 Task: Use the formula "RRI" in spreadsheet "Project portfolio".
Action: Mouse moved to (467, 261)
Screenshot: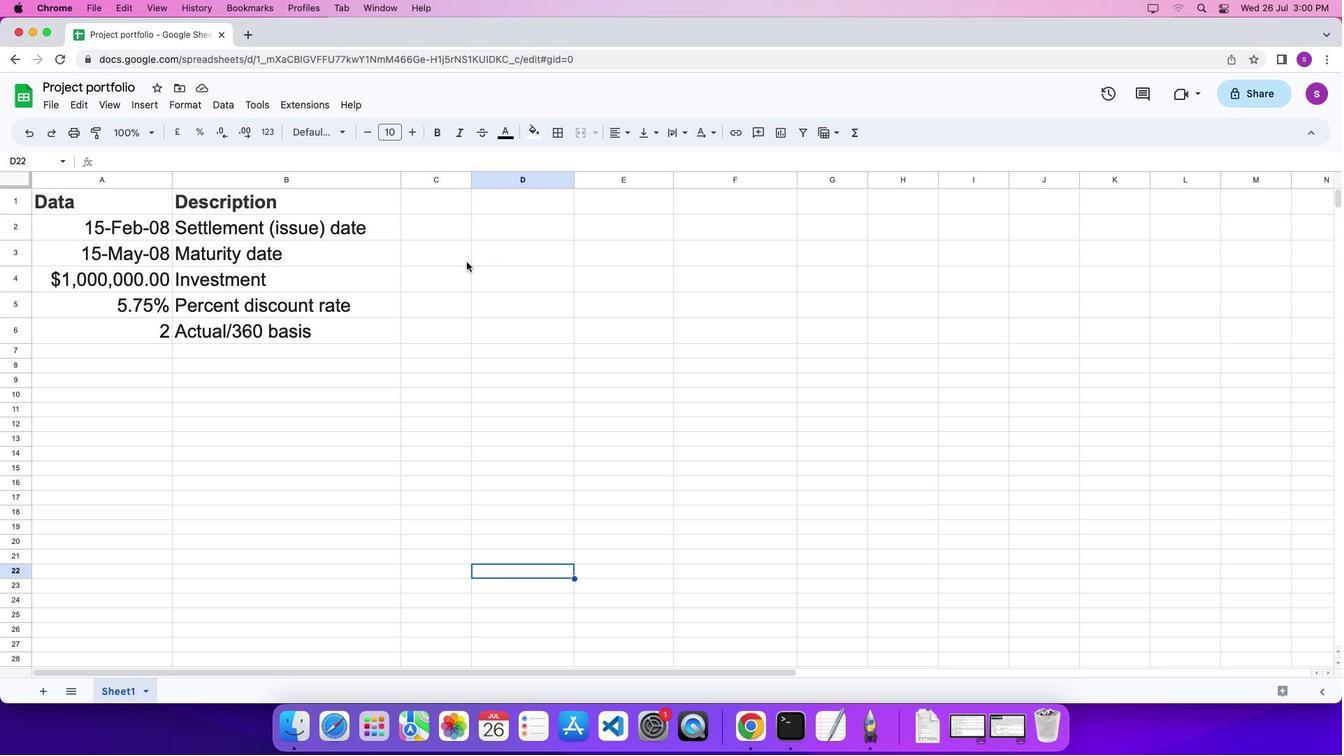 
Action: Mouse pressed left at (467, 261)
Screenshot: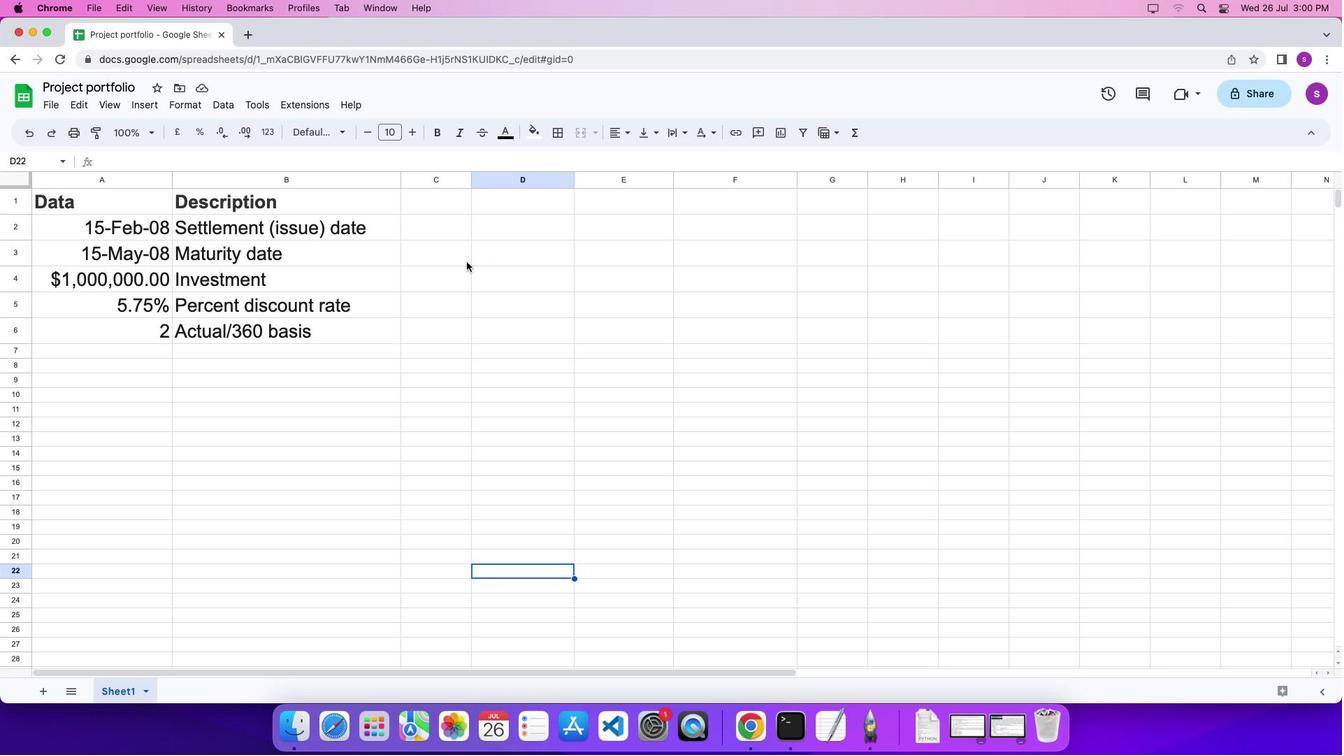 
Action: Mouse pressed left at (467, 261)
Screenshot: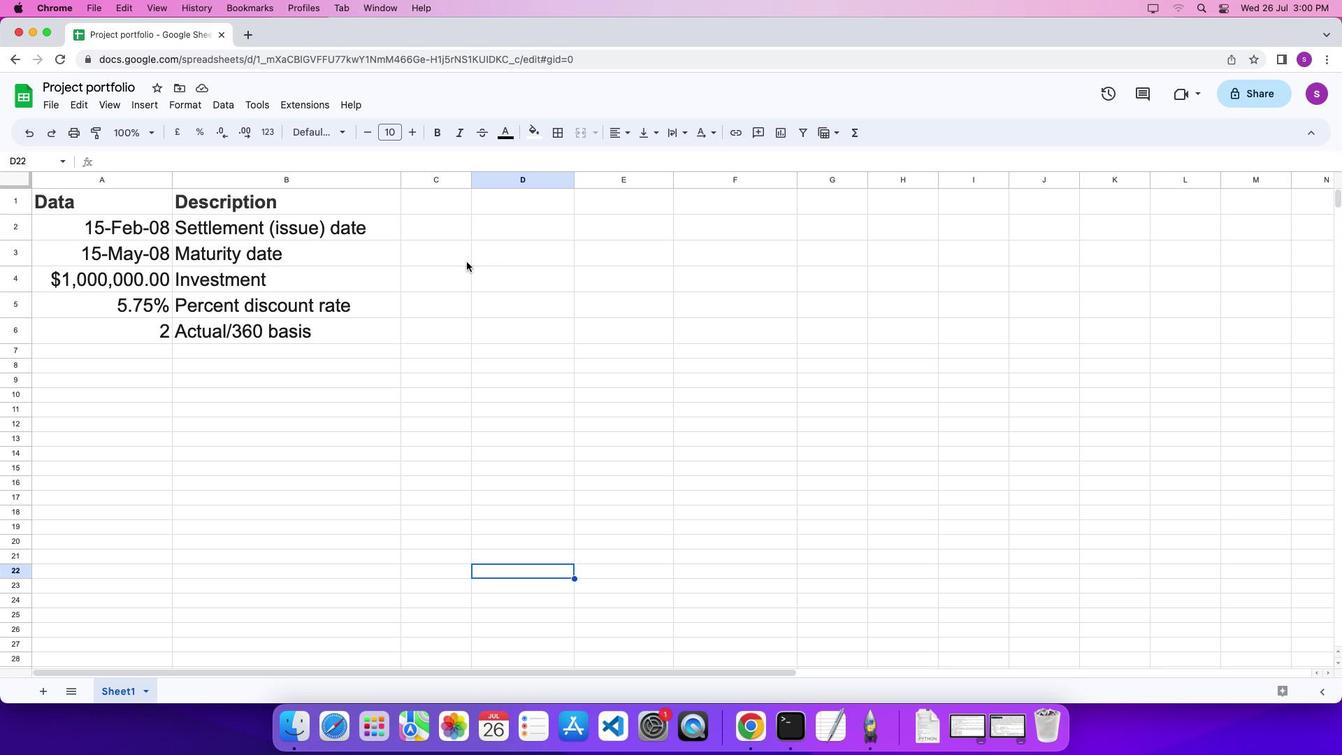 
Action: Mouse moved to (146, 103)
Screenshot: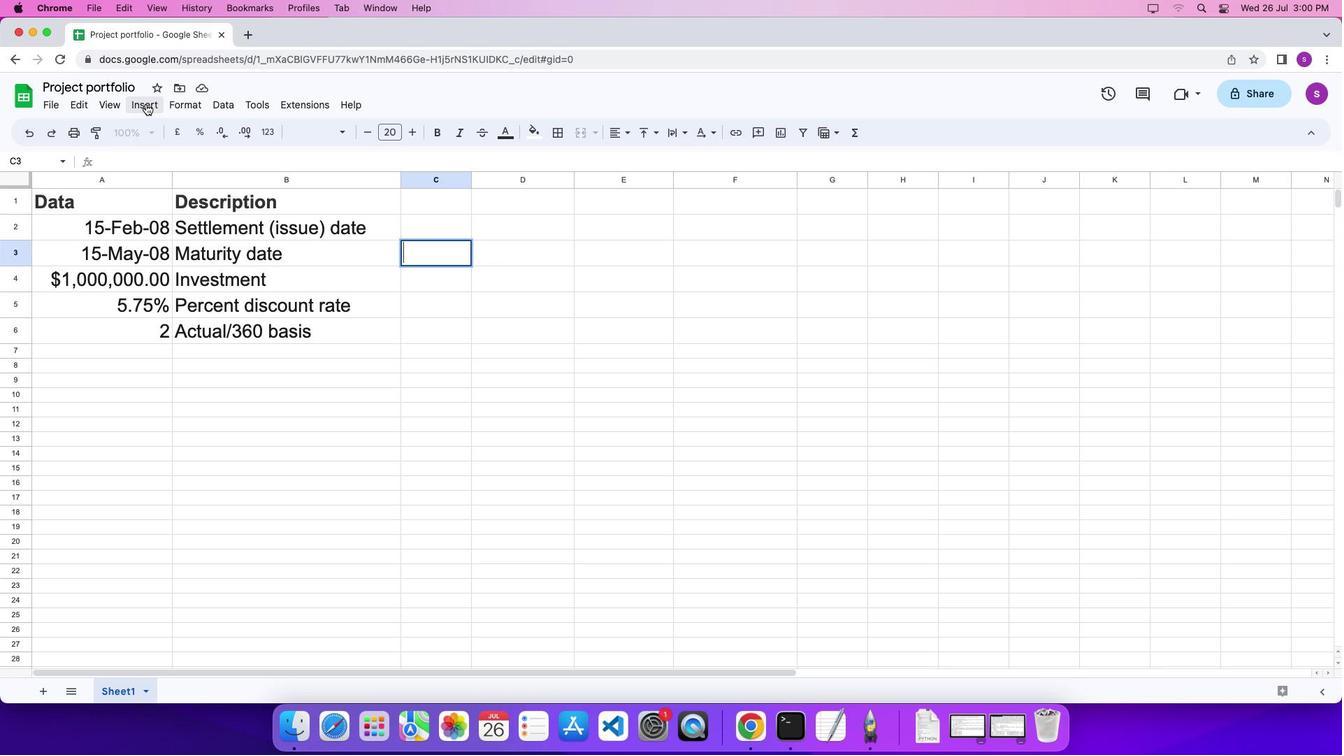 
Action: Mouse pressed left at (146, 103)
Screenshot: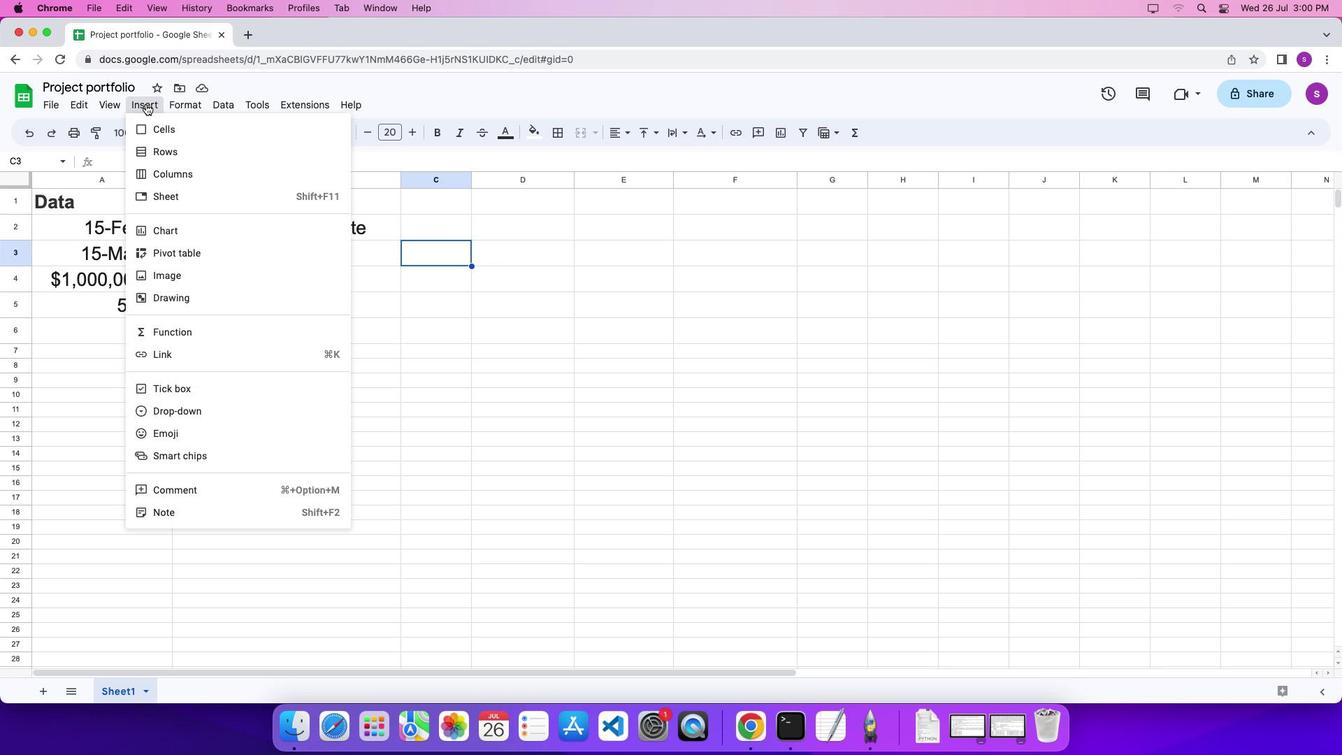 
Action: Mouse moved to (634, 661)
Screenshot: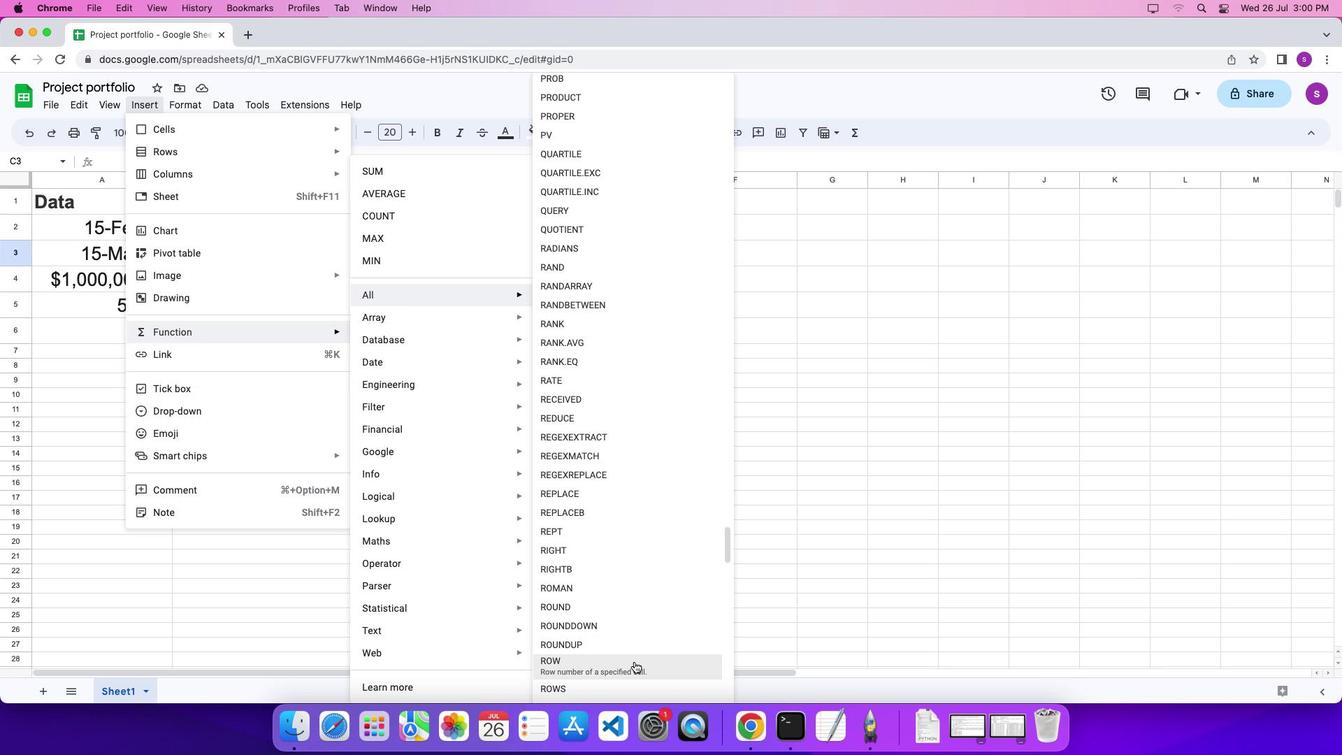 
Action: Mouse scrolled (634, 661) with delta (0, 0)
Screenshot: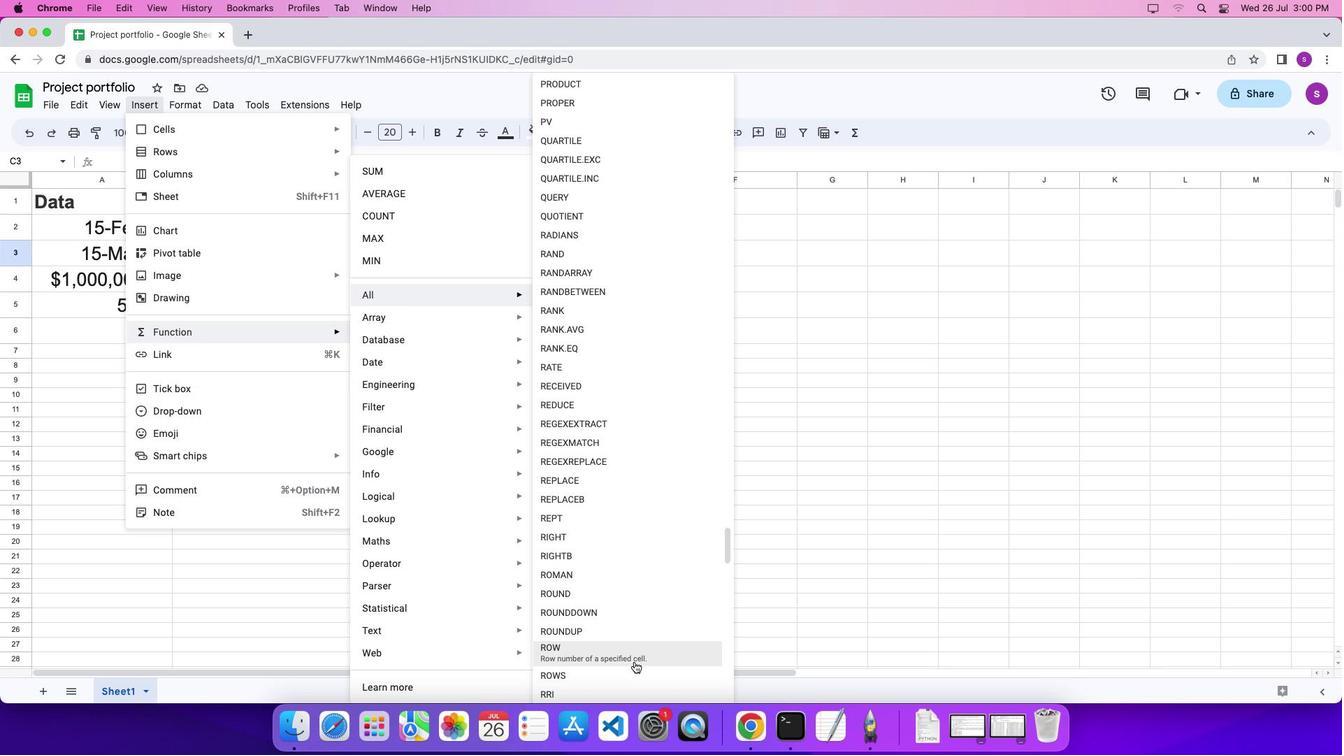 
Action: Mouse scrolled (634, 661) with delta (0, 0)
Screenshot: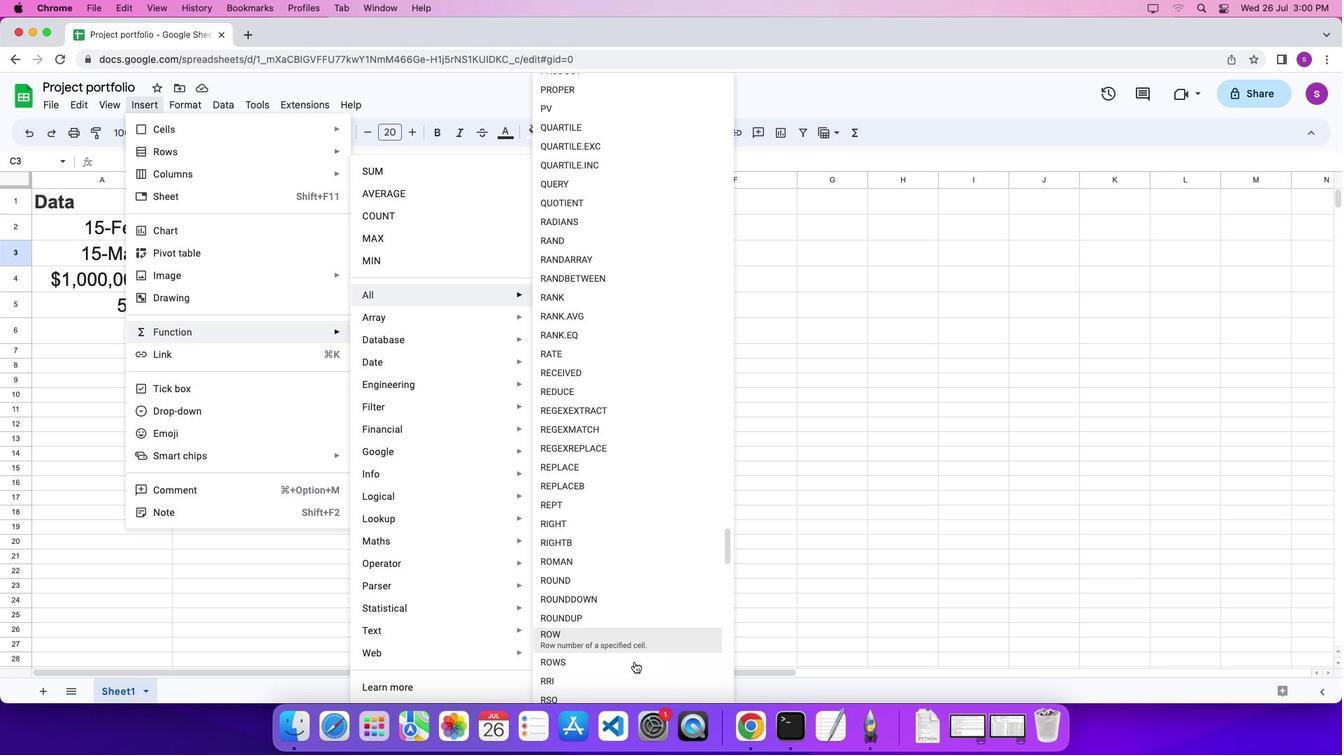 
Action: Mouse scrolled (634, 661) with delta (0, 0)
Screenshot: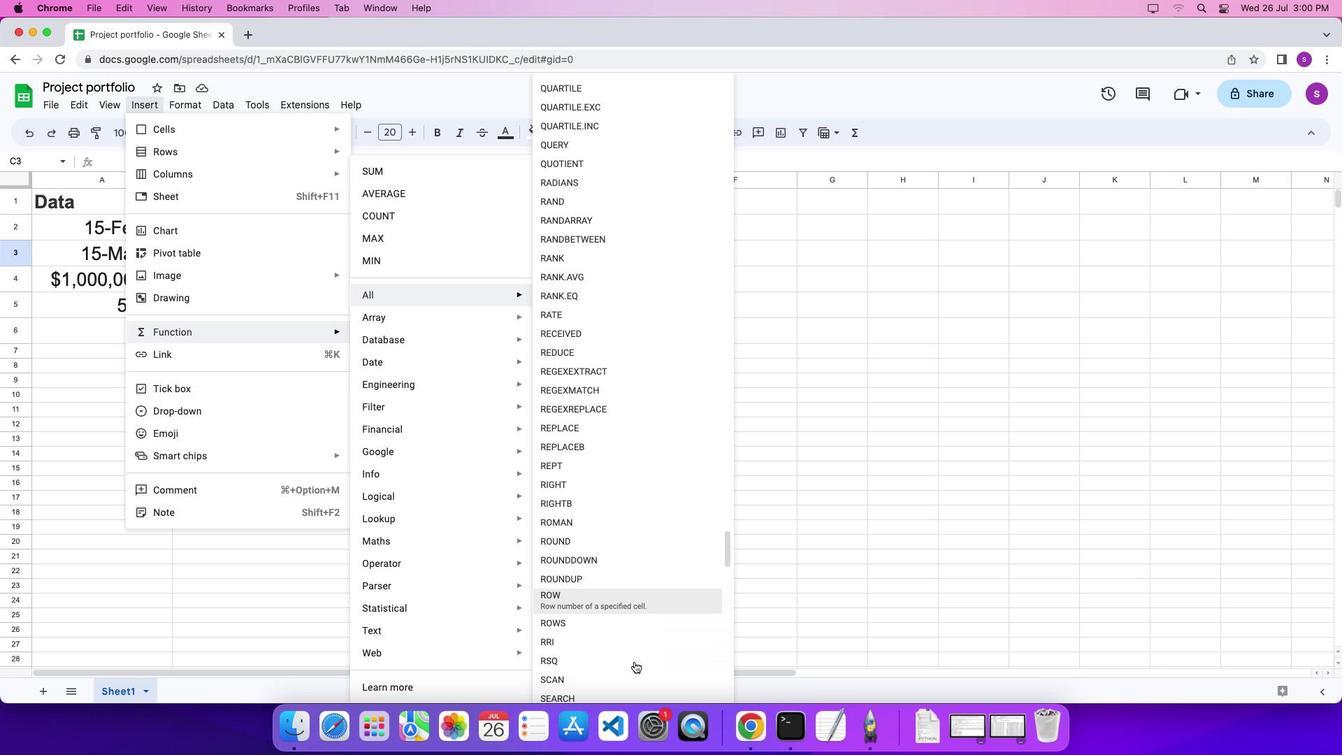 
Action: Mouse moved to (640, 614)
Screenshot: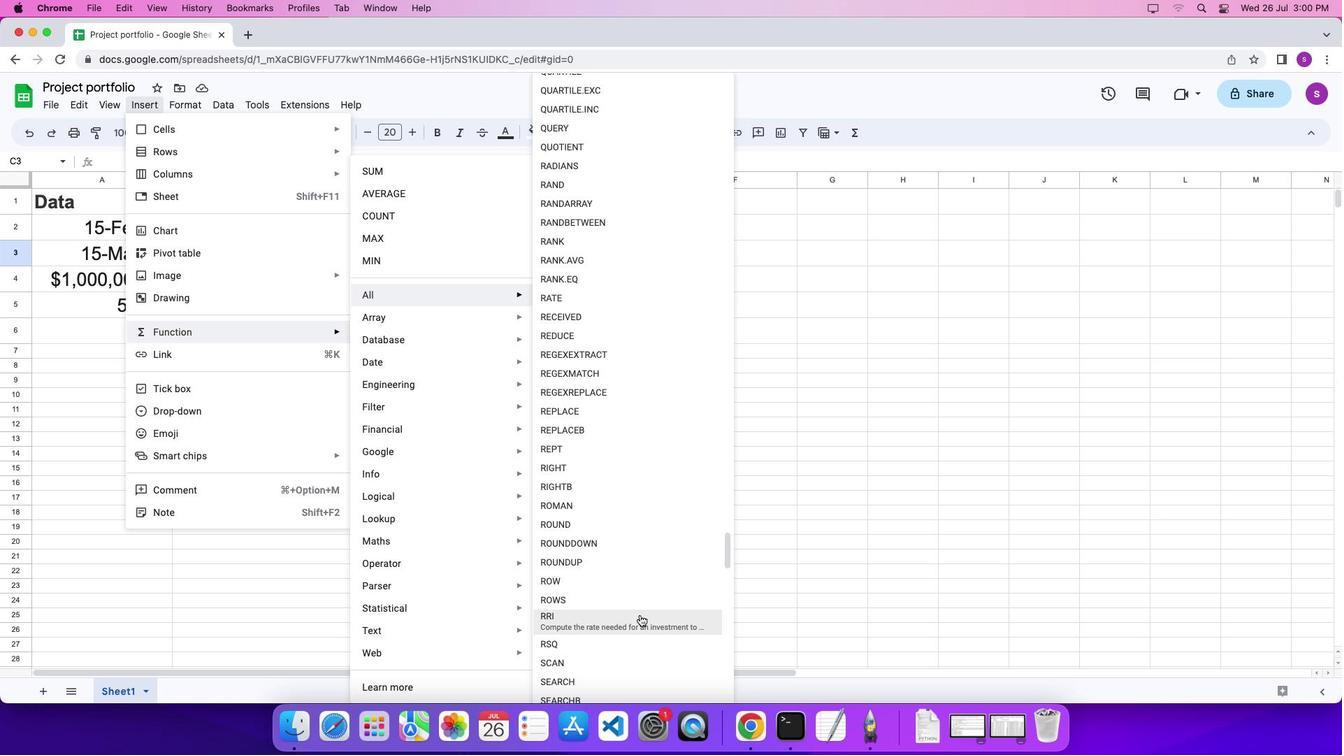 
Action: Mouse pressed left at (640, 614)
Screenshot: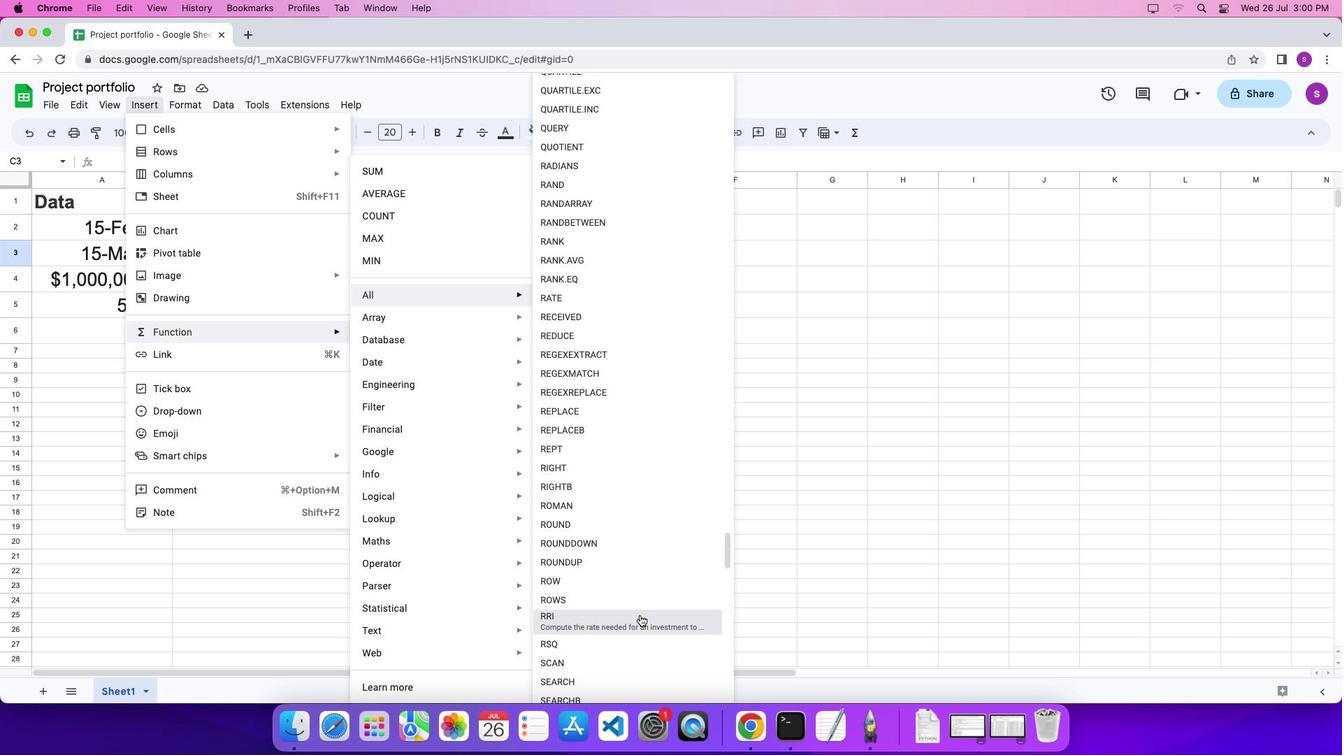 
Action: Mouse moved to (752, 538)
Screenshot: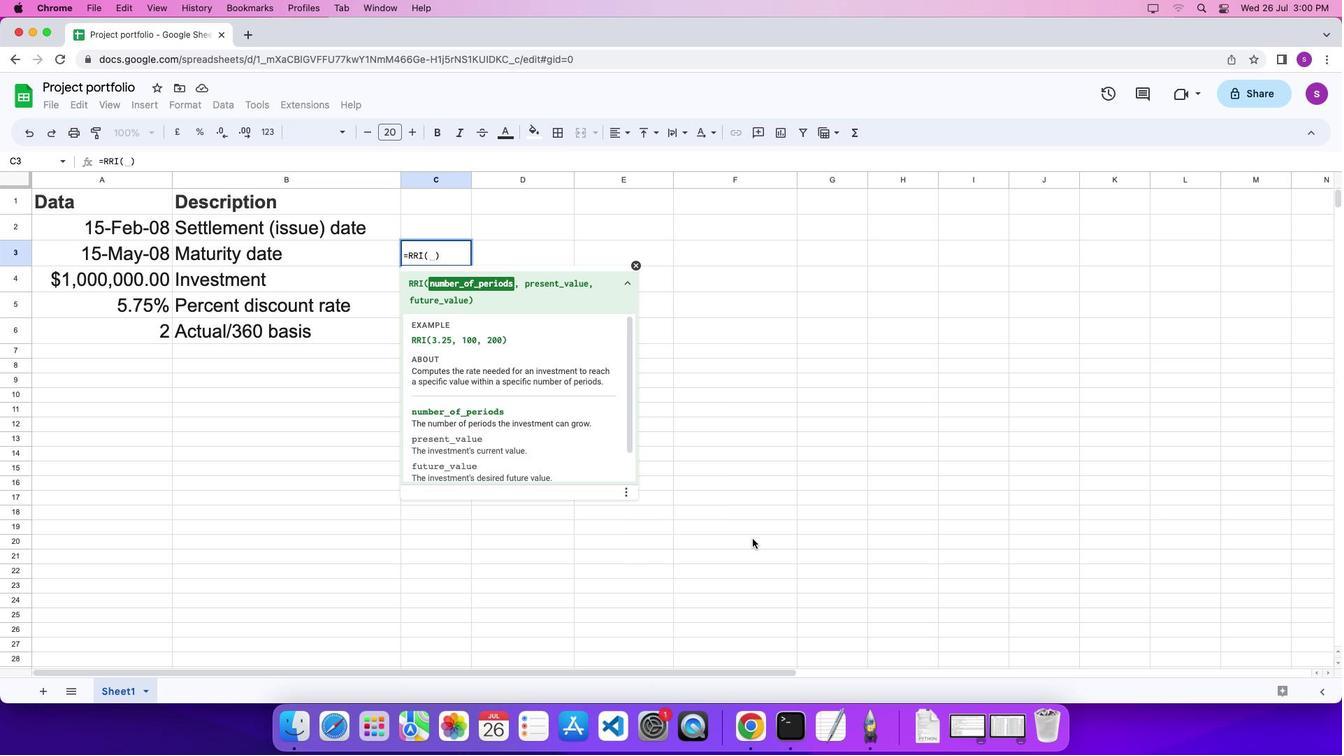 
Action: Key pressed '3''.''2''5'',''1''0''0'',''2''0''0''\x03'
Screenshot: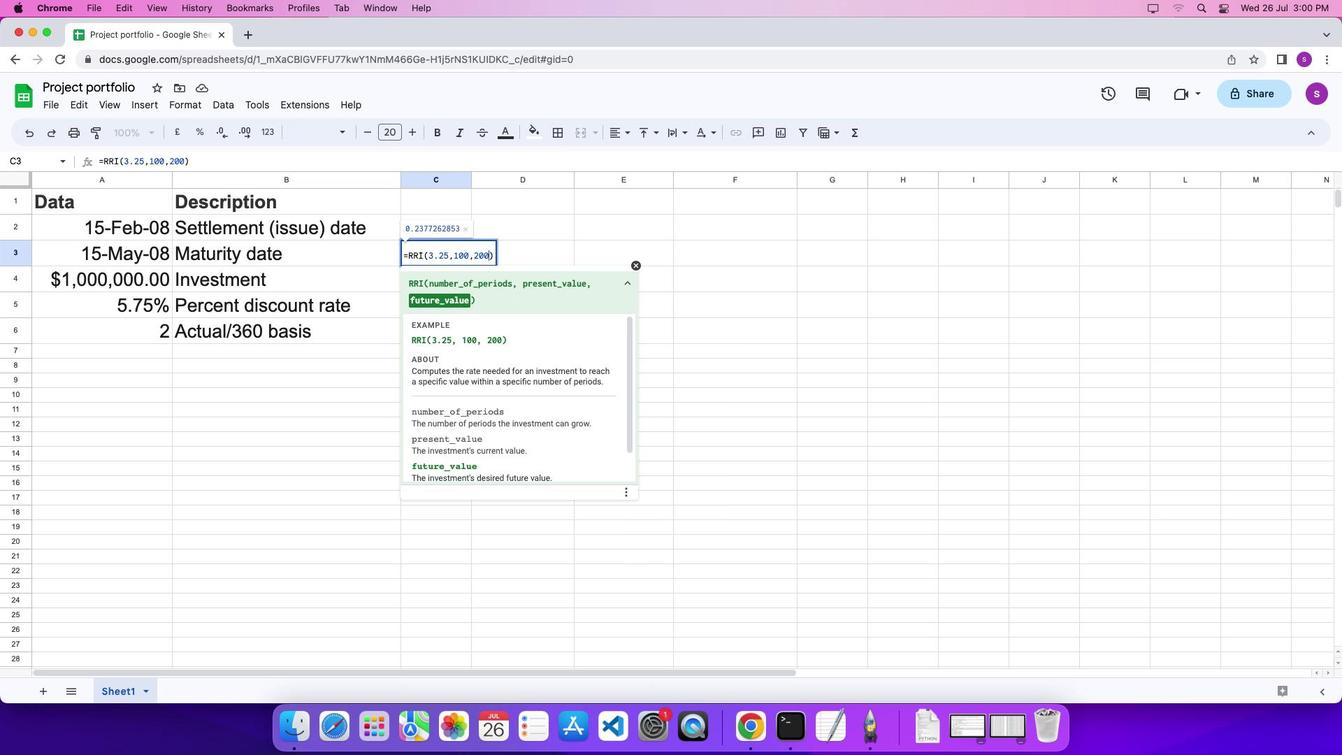 
